 Task: Select remote as the location type.
Action: Mouse moved to (679, 284)
Screenshot: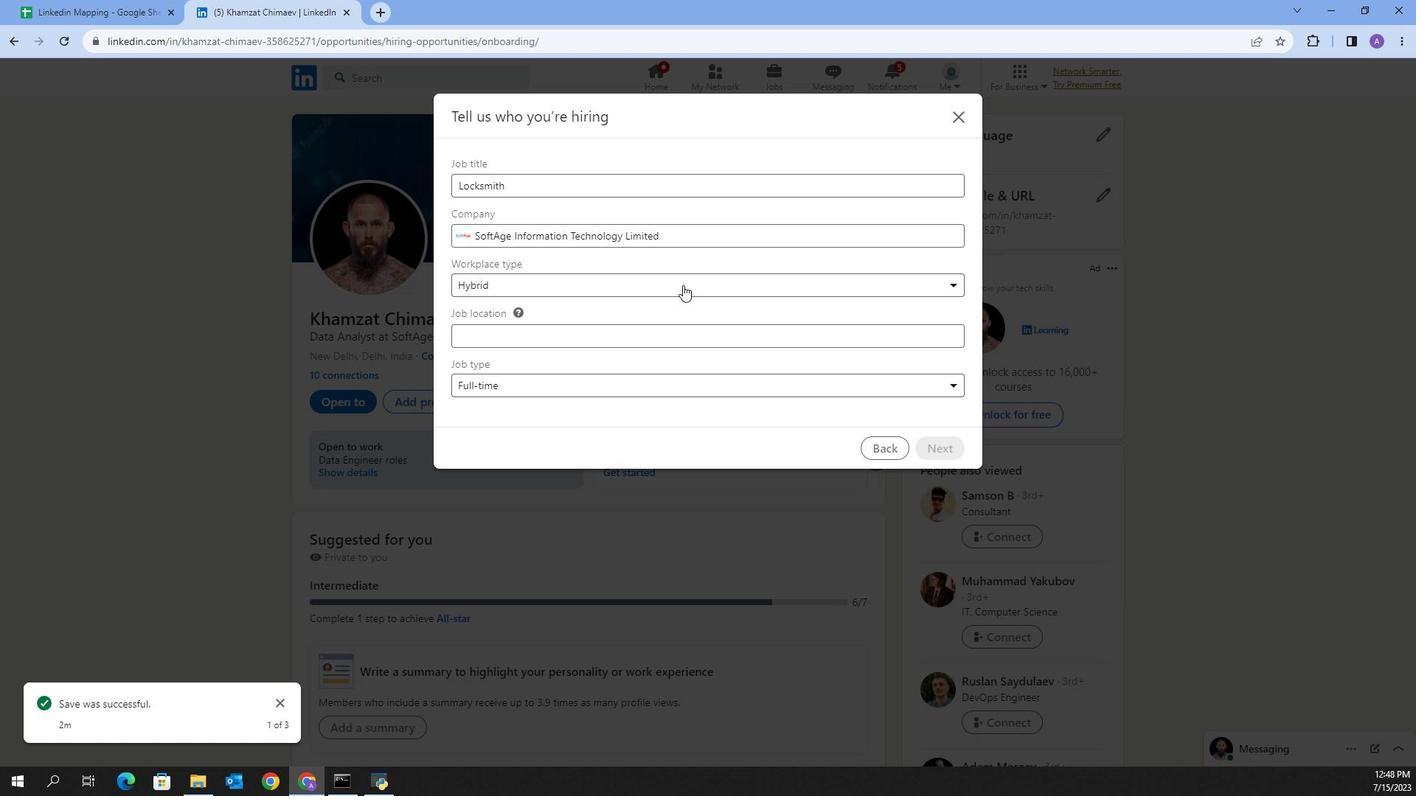 
Action: Mouse pressed left at (679, 284)
Screenshot: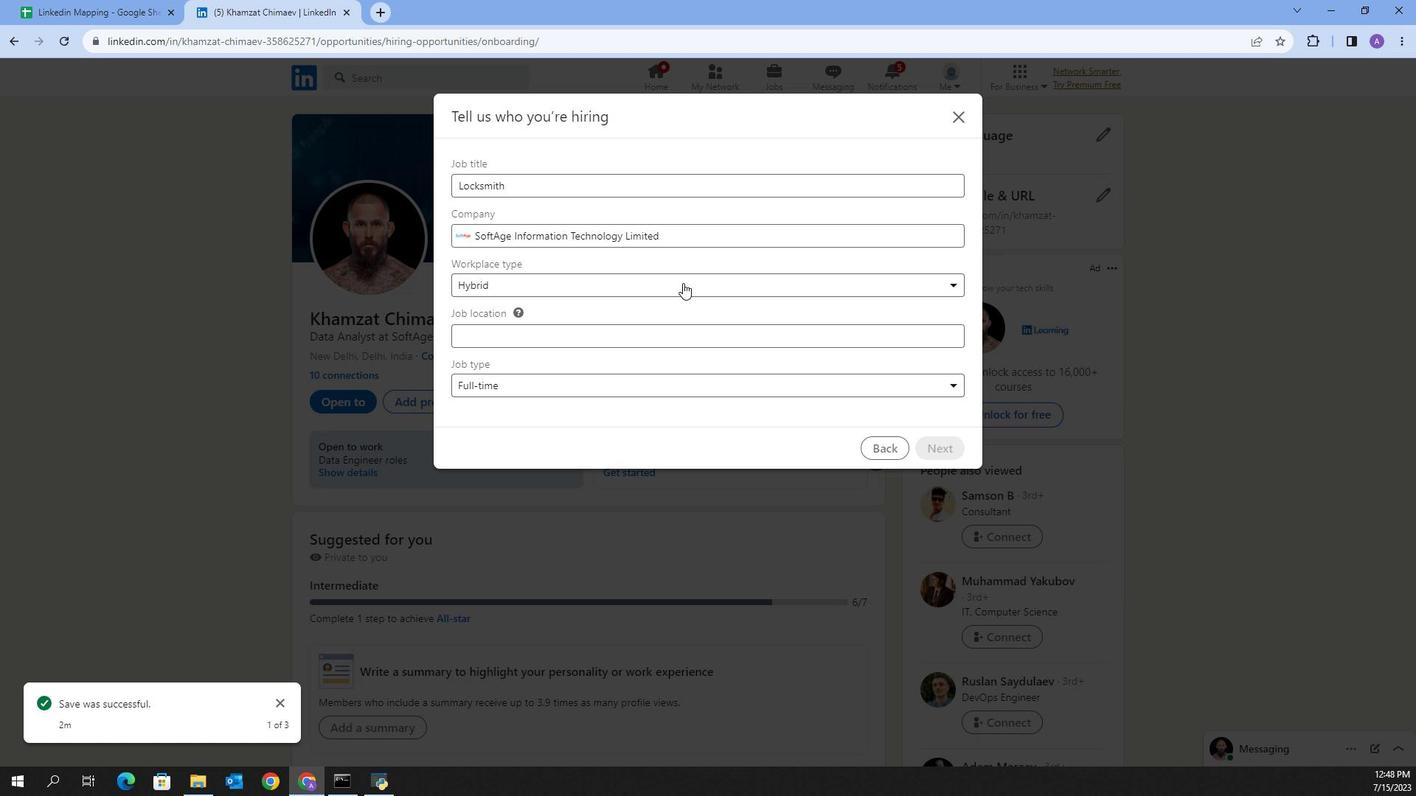 
Action: Mouse moved to (625, 374)
Screenshot: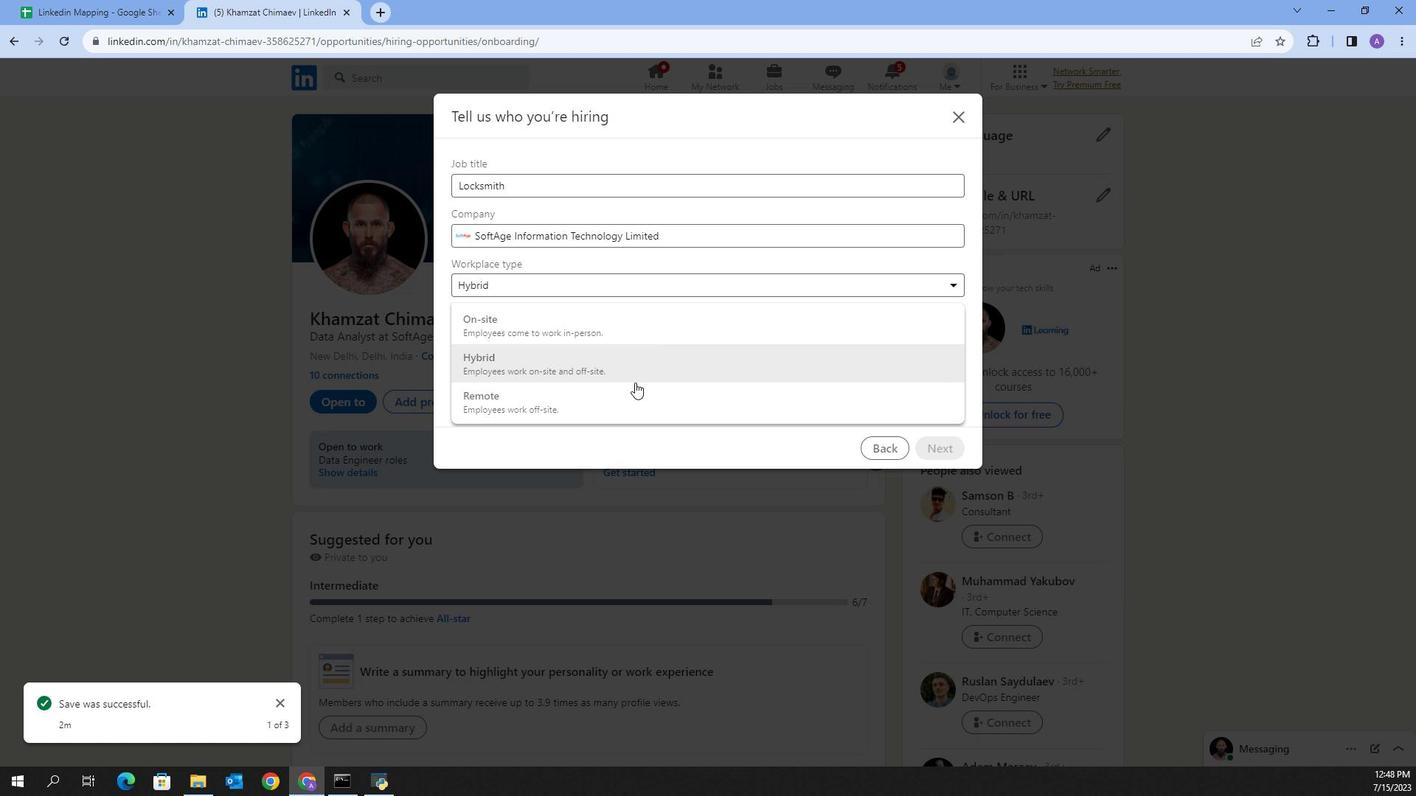 
Action: Mouse pressed left at (625, 374)
Screenshot: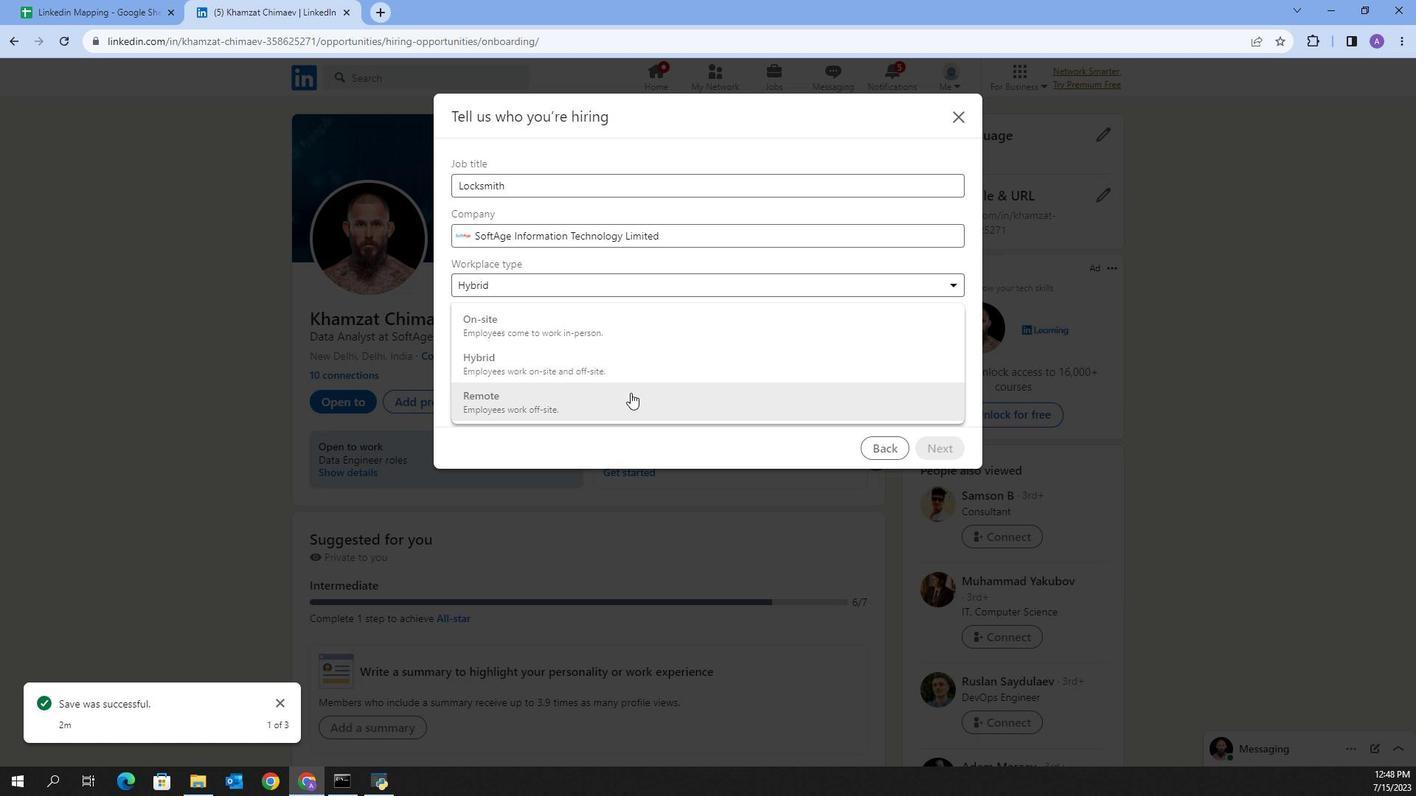 
Action: Mouse moved to (643, 299)
Screenshot: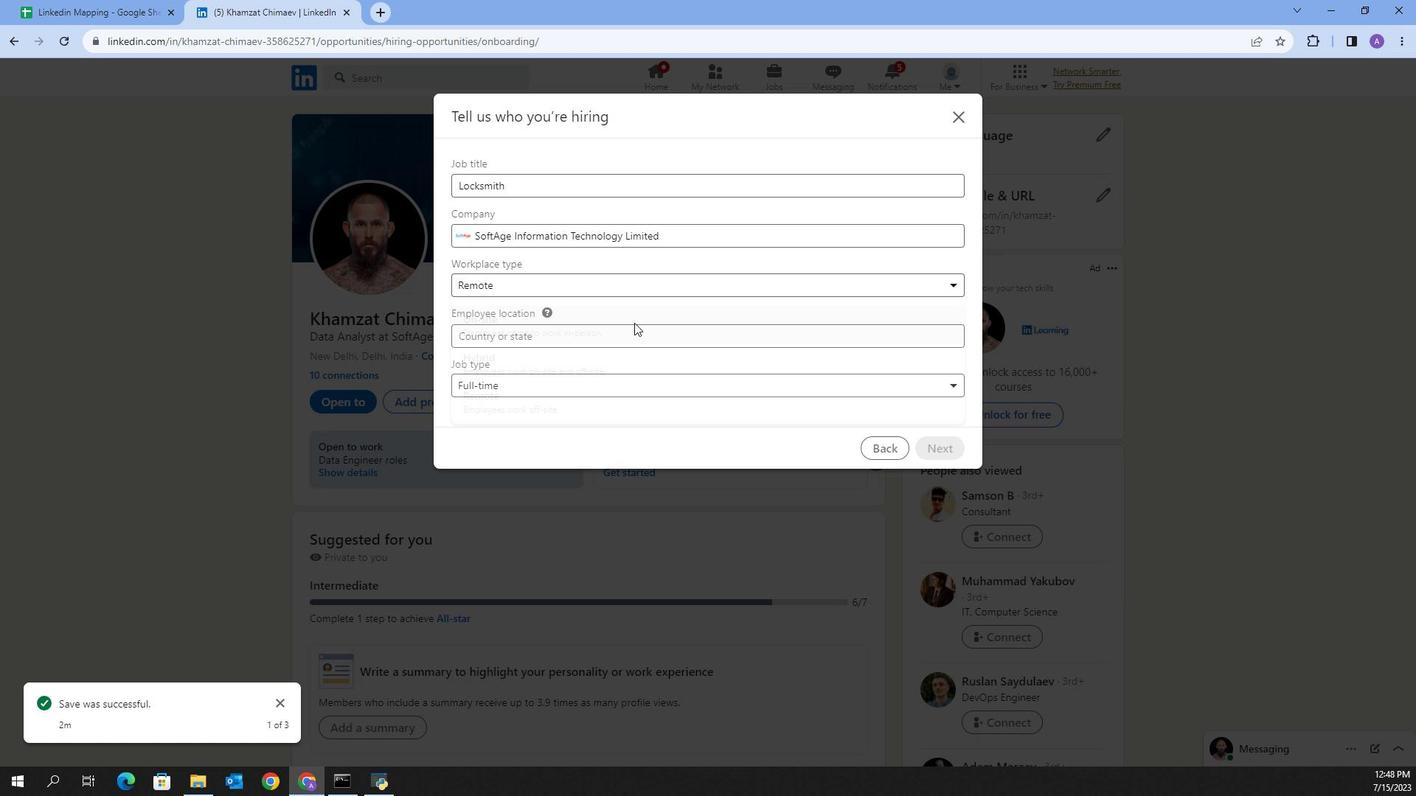 
